 Task: Book a one-way flight for 1 adult from Chicago to Miami on June 15, 2023.
Action: Mouse moved to (474, 529)
Screenshot: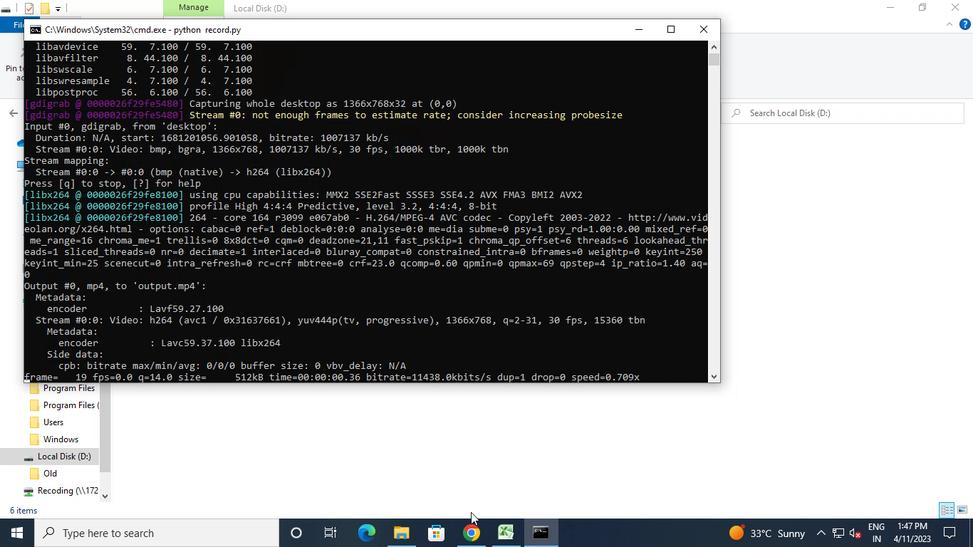 
Action: Mouse pressed left at (474, 529)
Screenshot: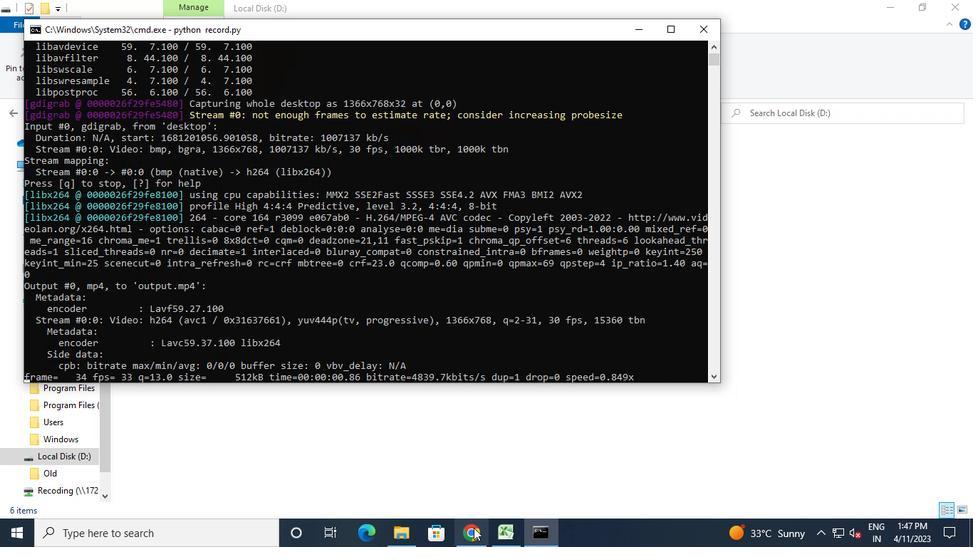 
Action: Mouse moved to (44, 310)
Screenshot: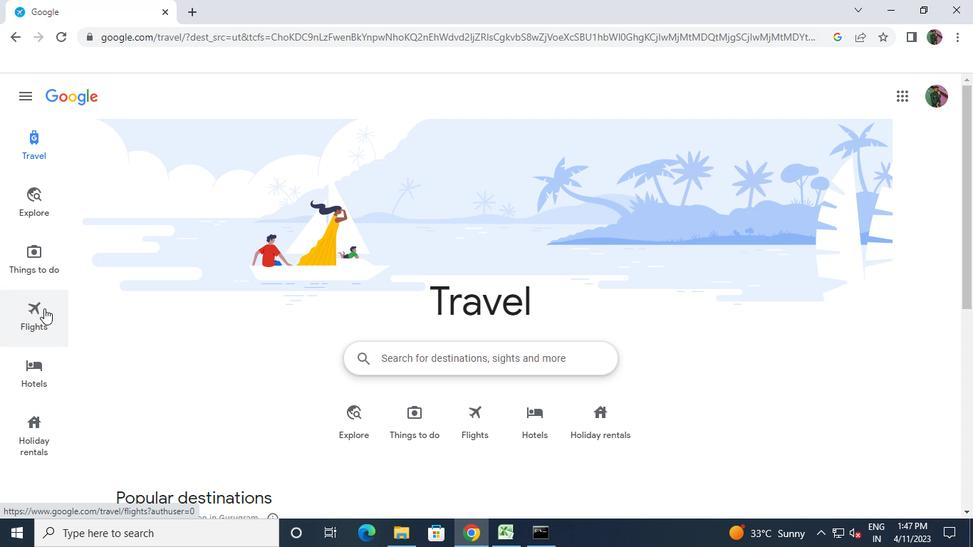 
Action: Mouse pressed left at (44, 310)
Screenshot: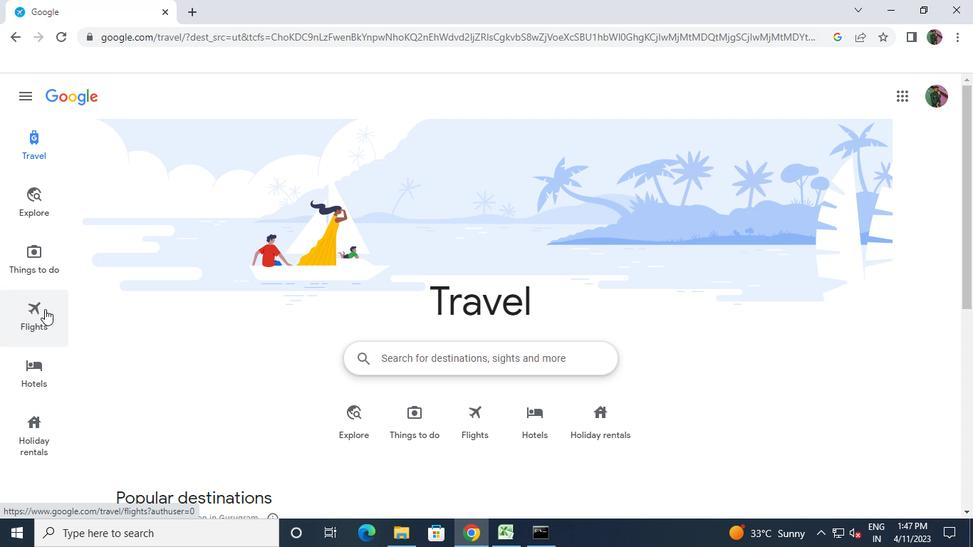 
Action: Mouse moved to (257, 150)
Screenshot: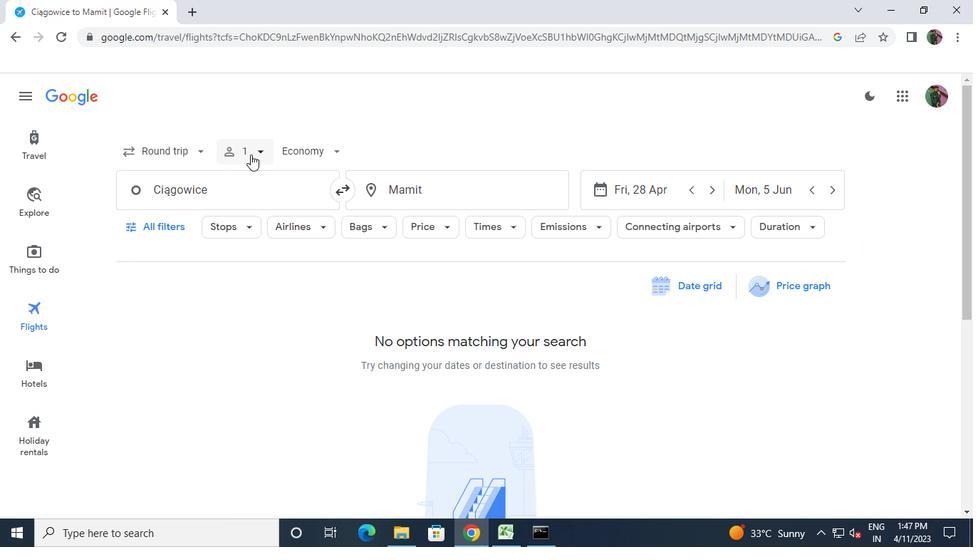 
Action: Mouse pressed left at (257, 150)
Screenshot: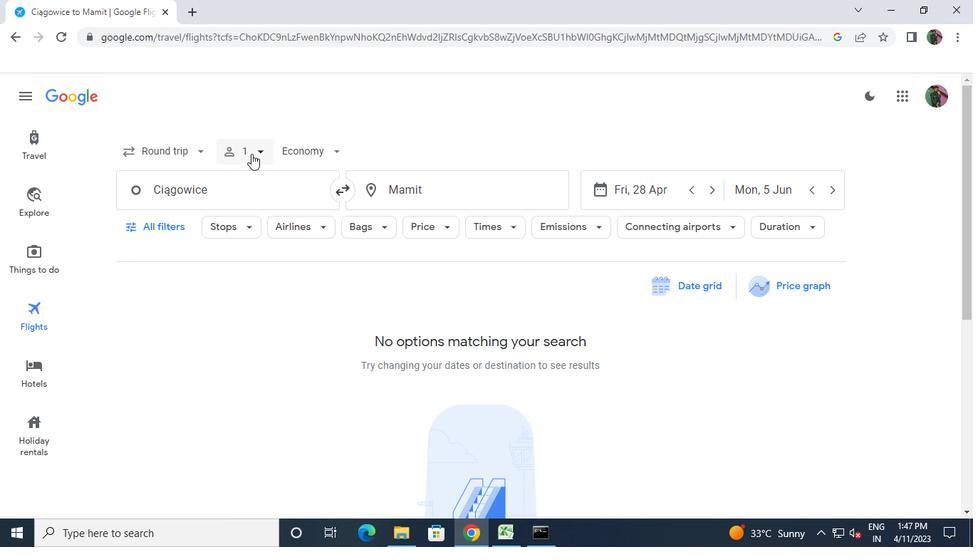 
Action: Mouse moved to (349, 340)
Screenshot: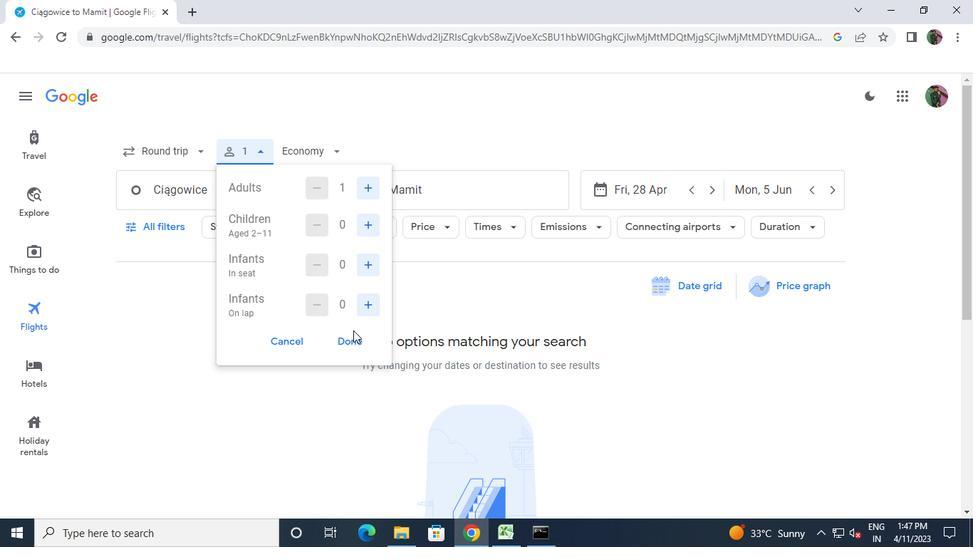 
Action: Mouse pressed left at (349, 340)
Screenshot: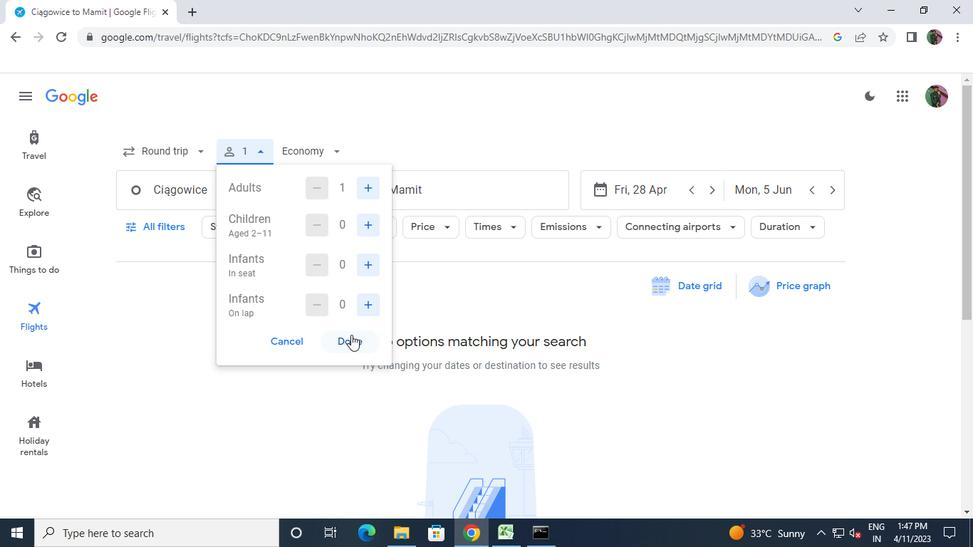 
Action: Mouse moved to (608, 187)
Screenshot: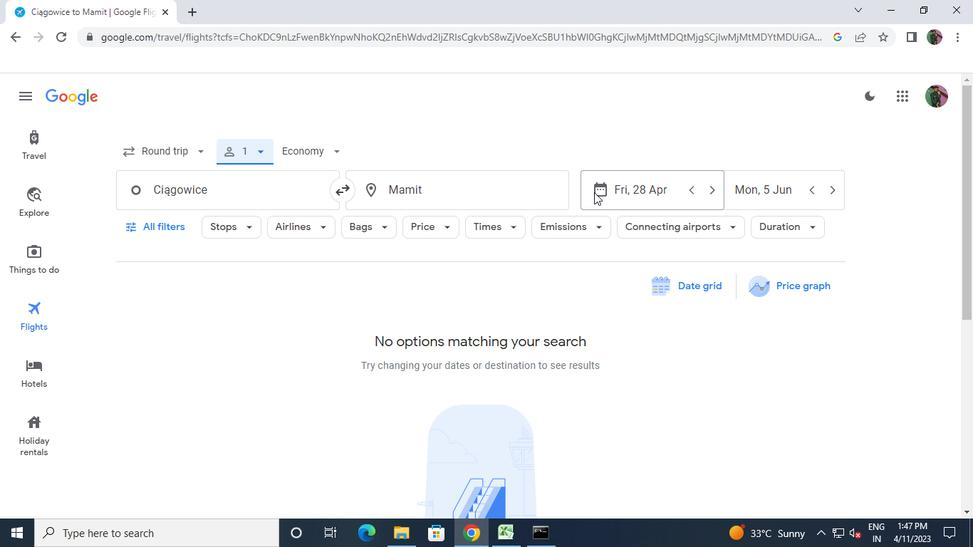 
Action: Mouse pressed left at (608, 187)
Screenshot: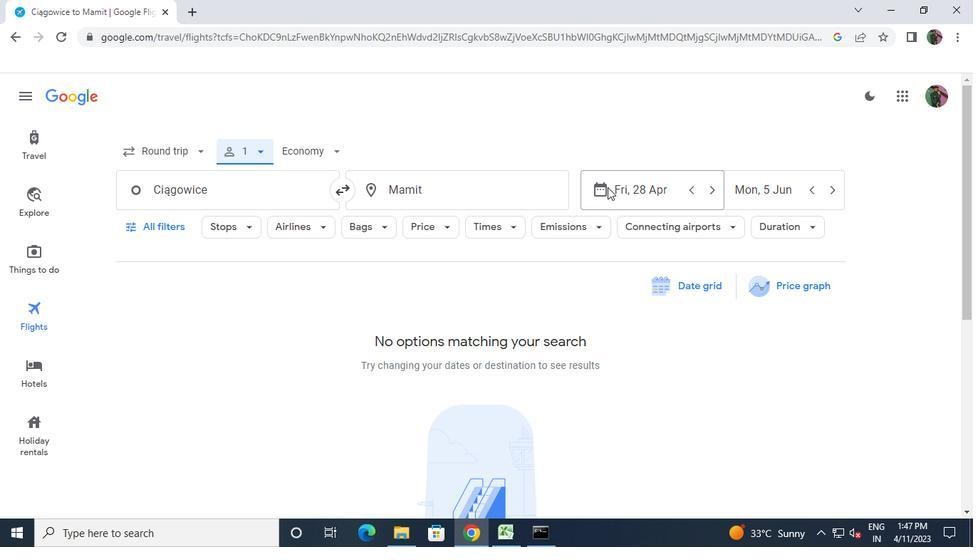 
Action: Mouse moved to (774, 130)
Screenshot: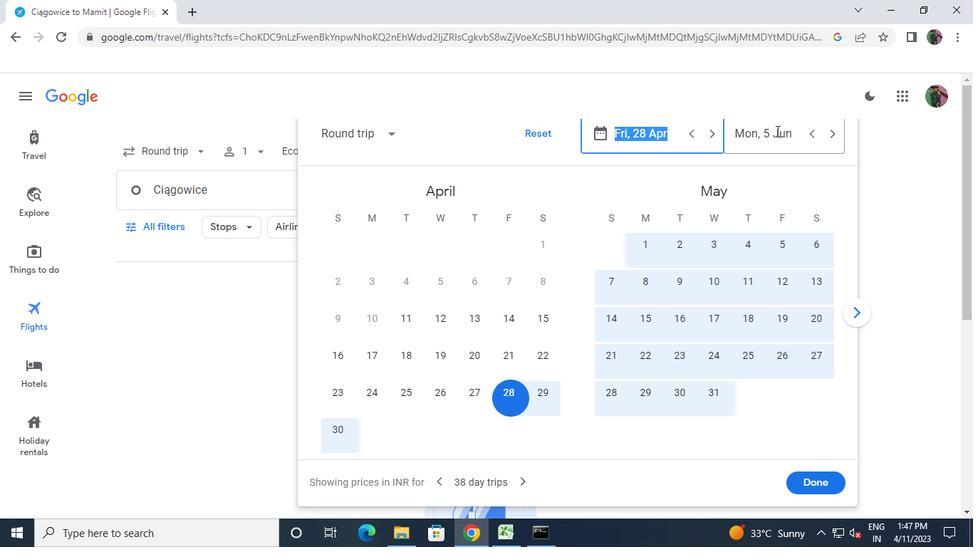 
Action: Mouse pressed left at (774, 130)
Screenshot: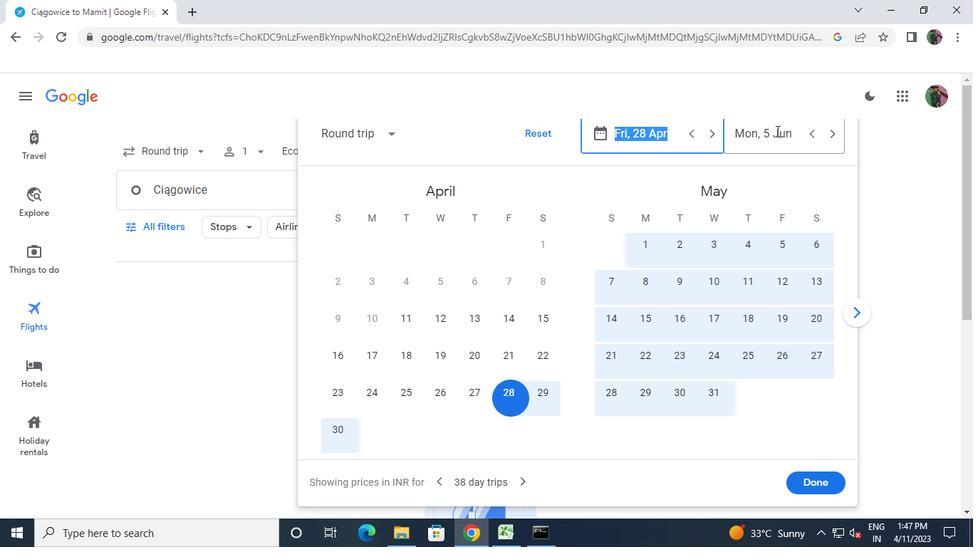 
Action: Mouse moved to (802, 481)
Screenshot: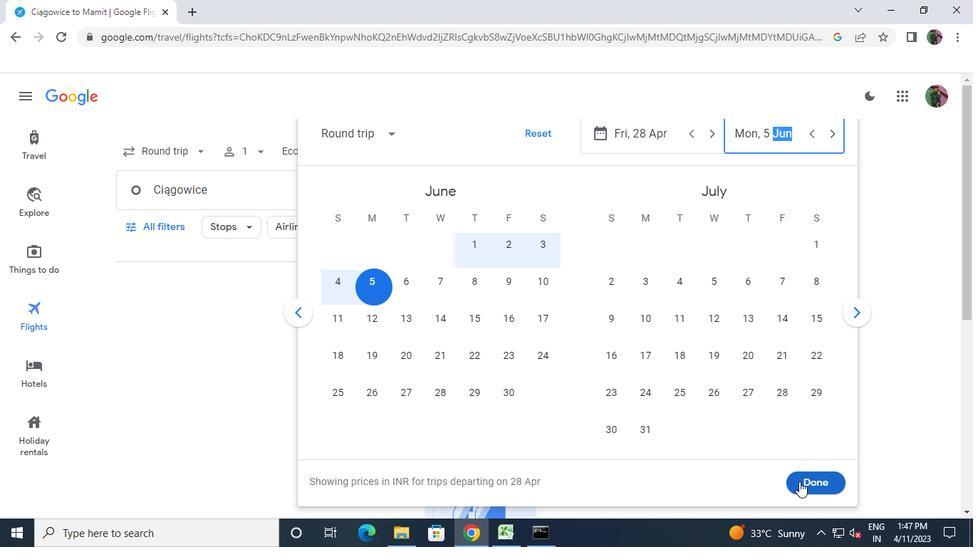 
Action: Mouse pressed left at (802, 481)
Screenshot: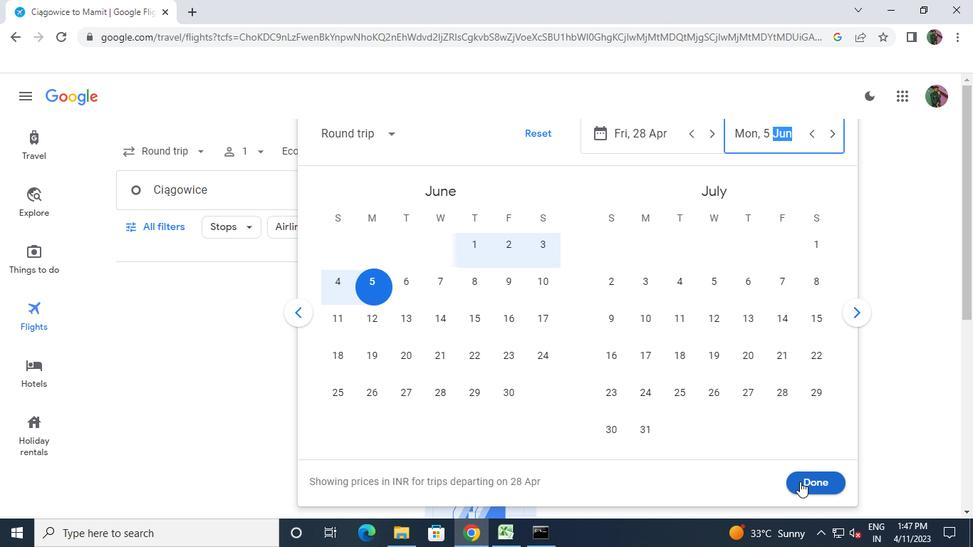 
Action: Mouse moved to (224, 191)
Screenshot: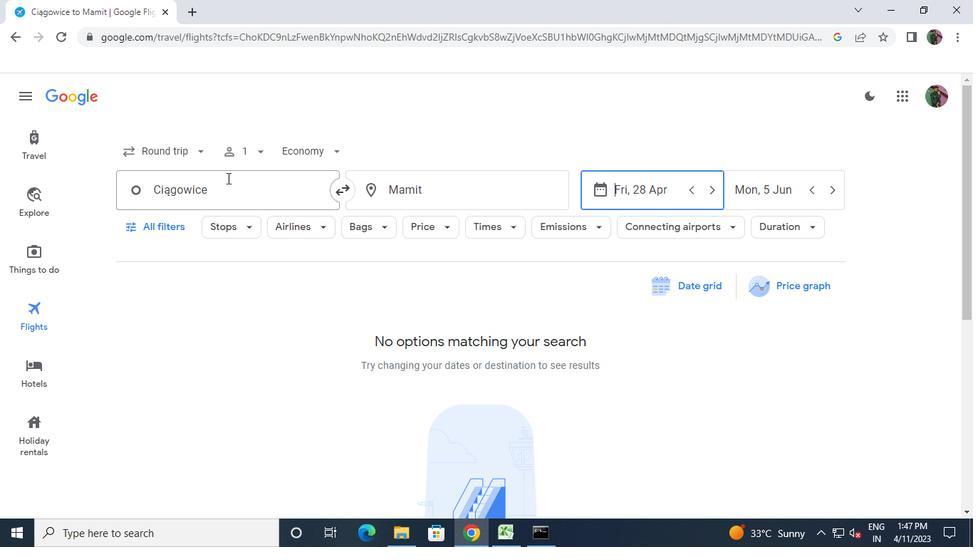 
Action: Mouse pressed left at (224, 191)
Screenshot: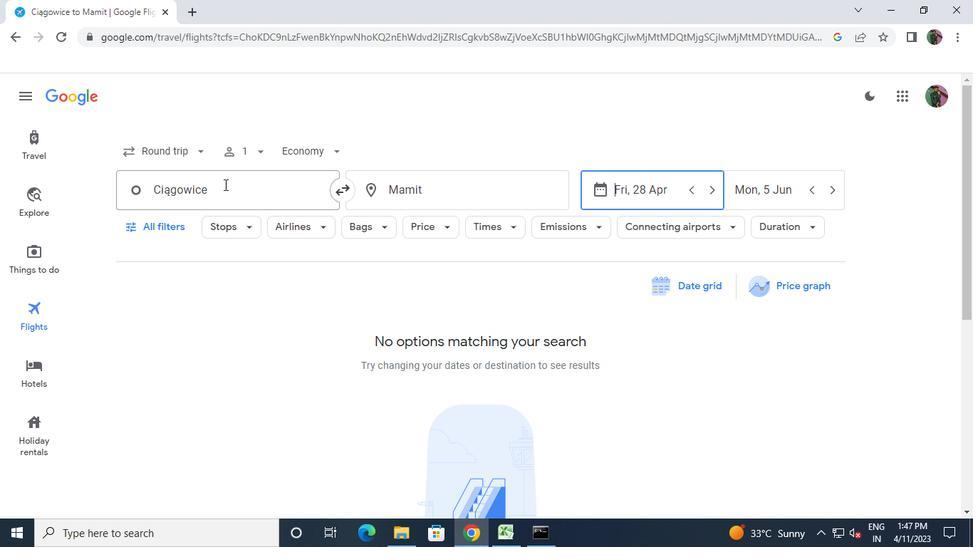 
Action: Keyboard c
Screenshot: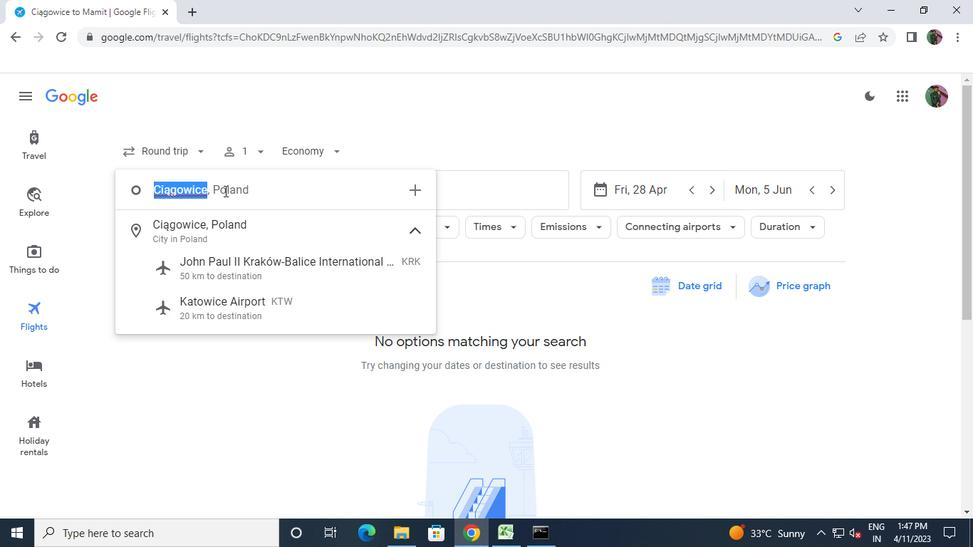 
Action: Keyboard i
Screenshot: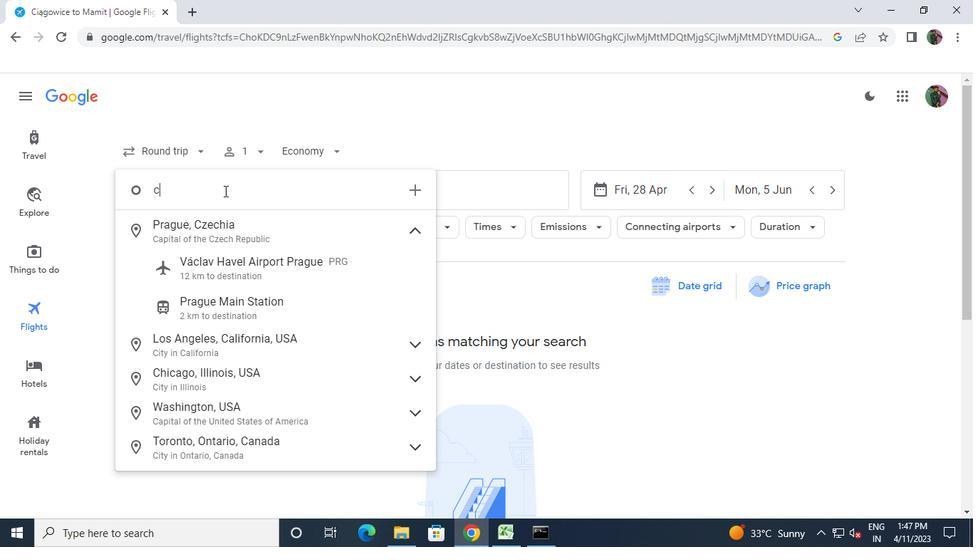 
Action: Keyboard a
Screenshot: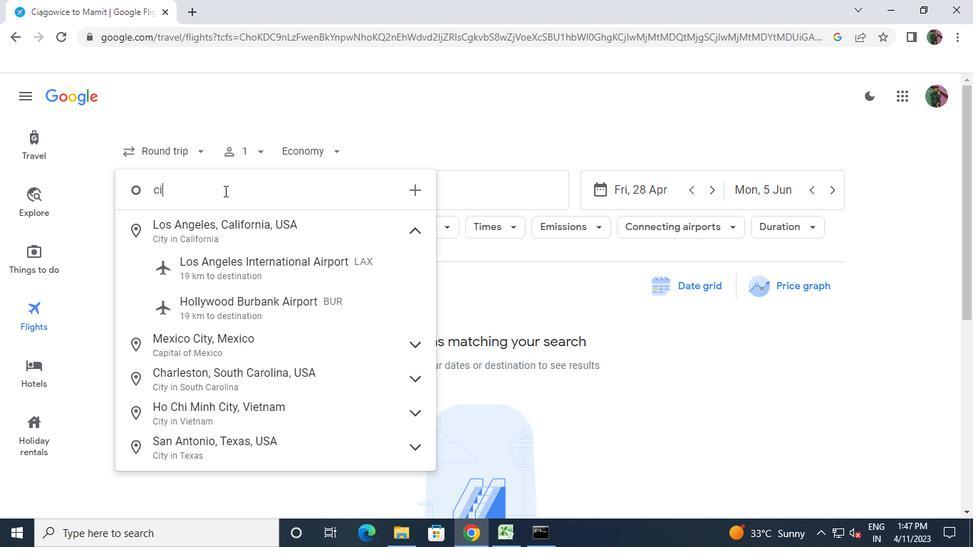 
Action: Keyboard g
Screenshot: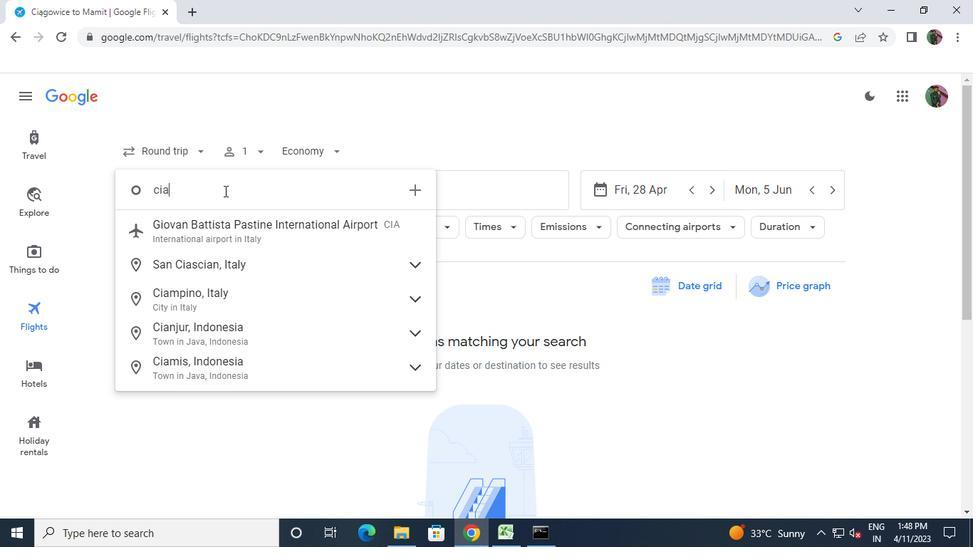 
Action: Keyboard o
Screenshot: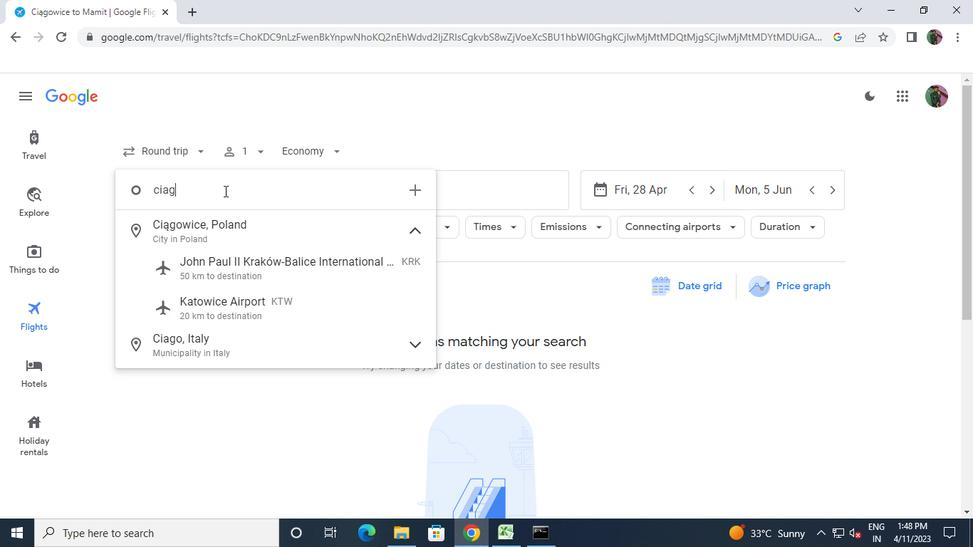 
Action: Mouse moved to (223, 223)
Screenshot: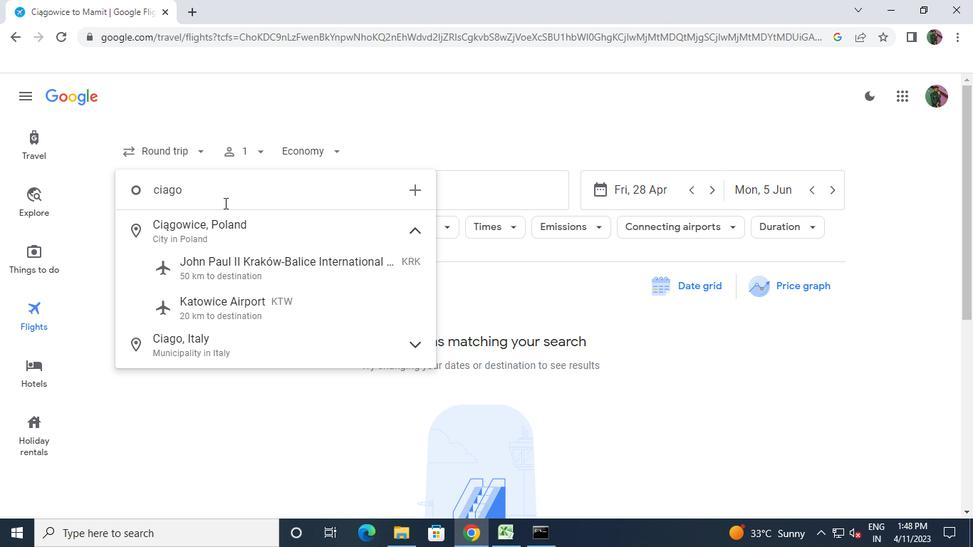 
Action: Mouse pressed left at (223, 223)
Screenshot: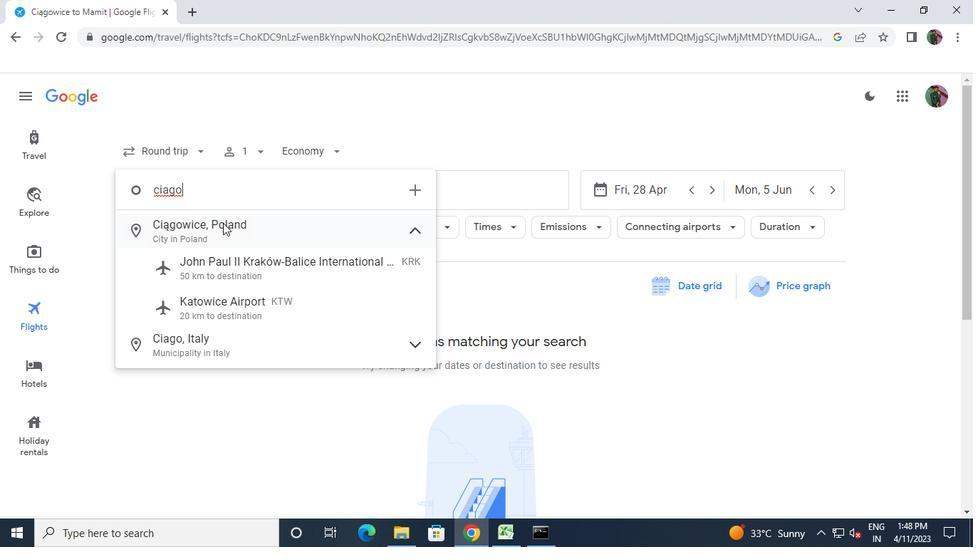 
Action: Mouse moved to (437, 190)
Screenshot: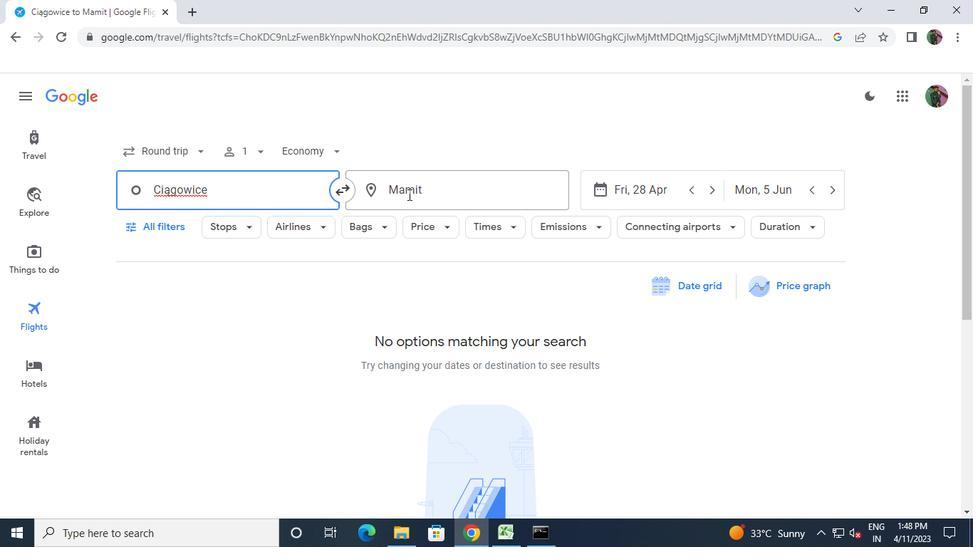 
Action: Mouse pressed left at (437, 190)
Screenshot: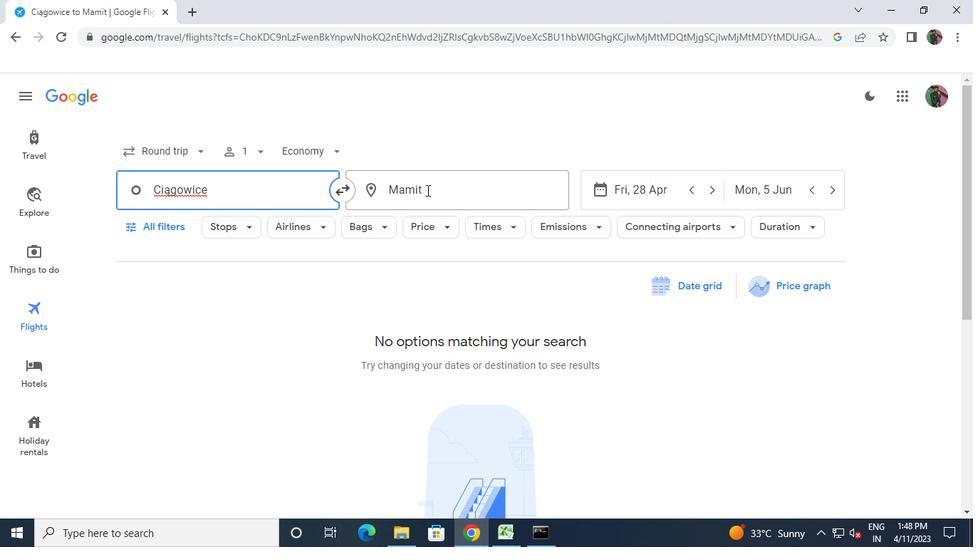 
Action: Mouse moved to (382, 184)
Screenshot: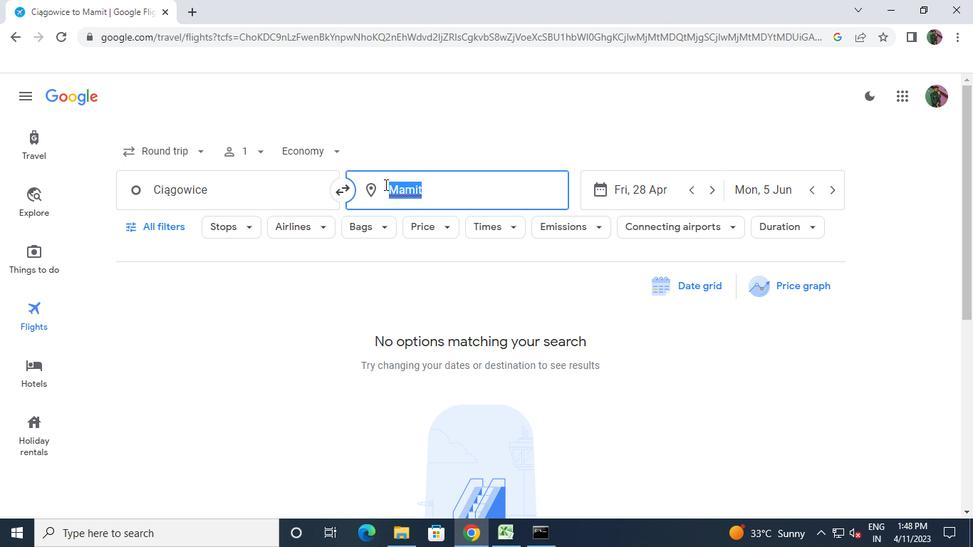 
Action: Keyboard m
Screenshot: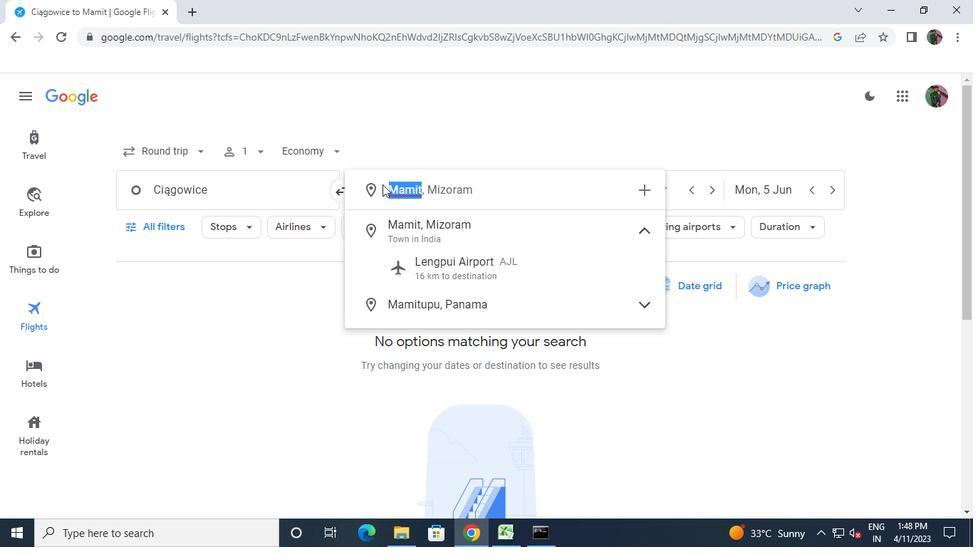 
Action: Keyboard i
Screenshot: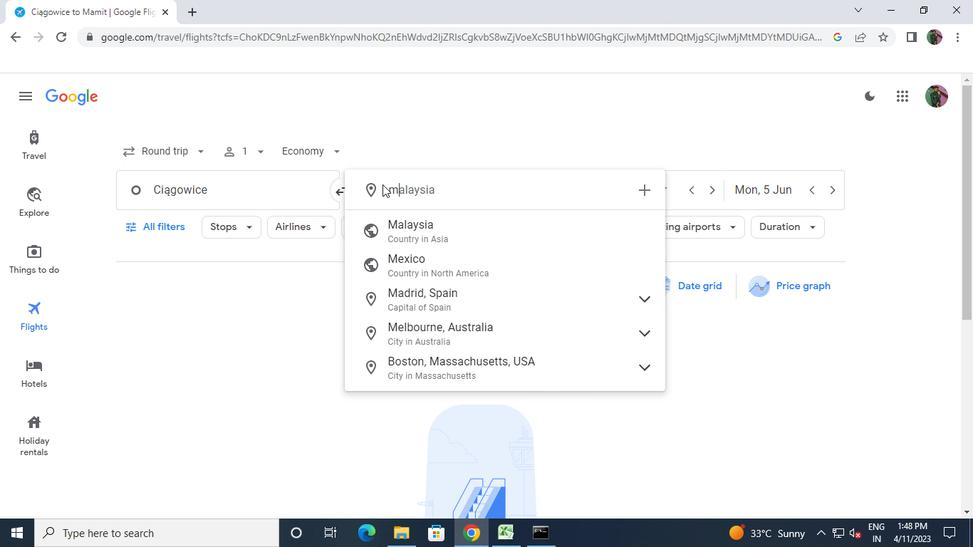 
Action: Keyboard a
Screenshot: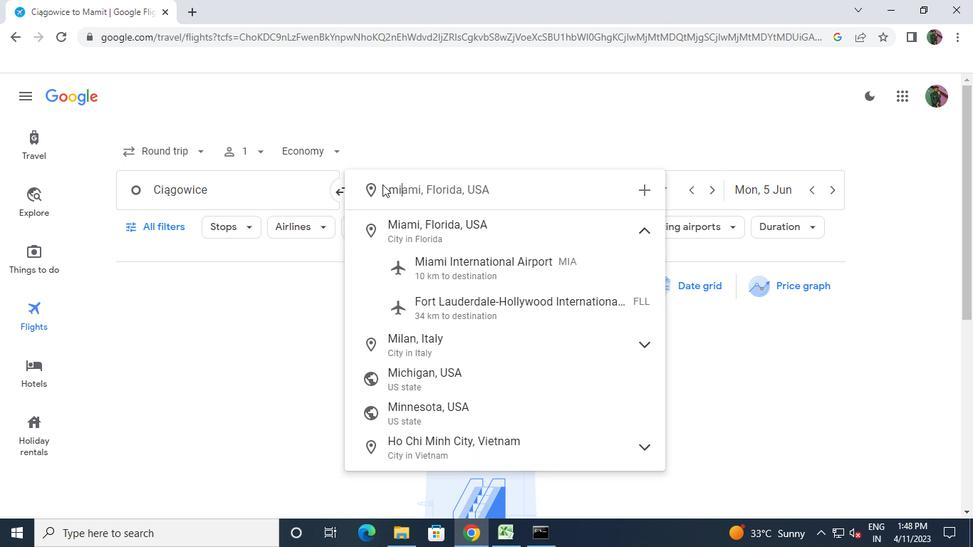 
Action: Keyboard m
Screenshot: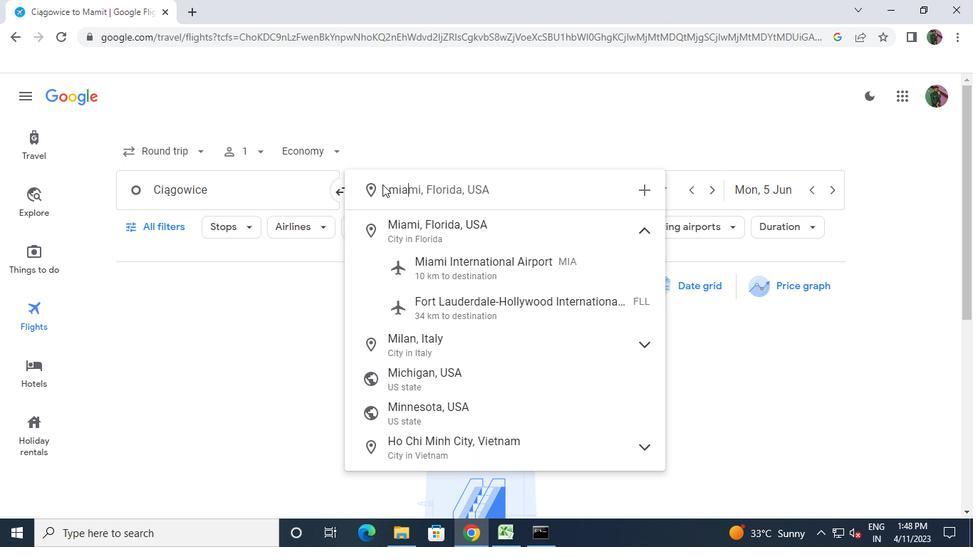 
Action: Mouse moved to (462, 223)
Screenshot: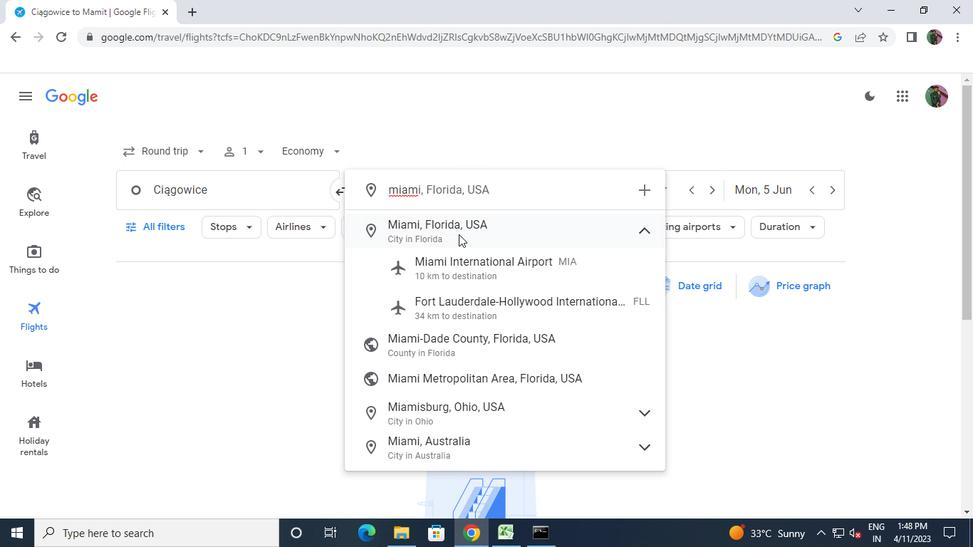 
Action: Mouse pressed left at (462, 223)
Screenshot: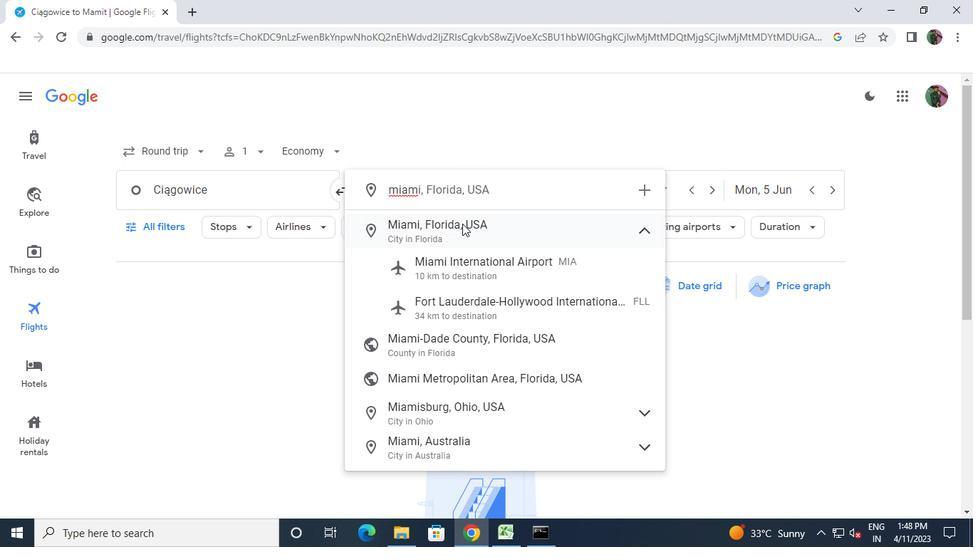 
Action: Mouse moved to (612, 429)
Screenshot: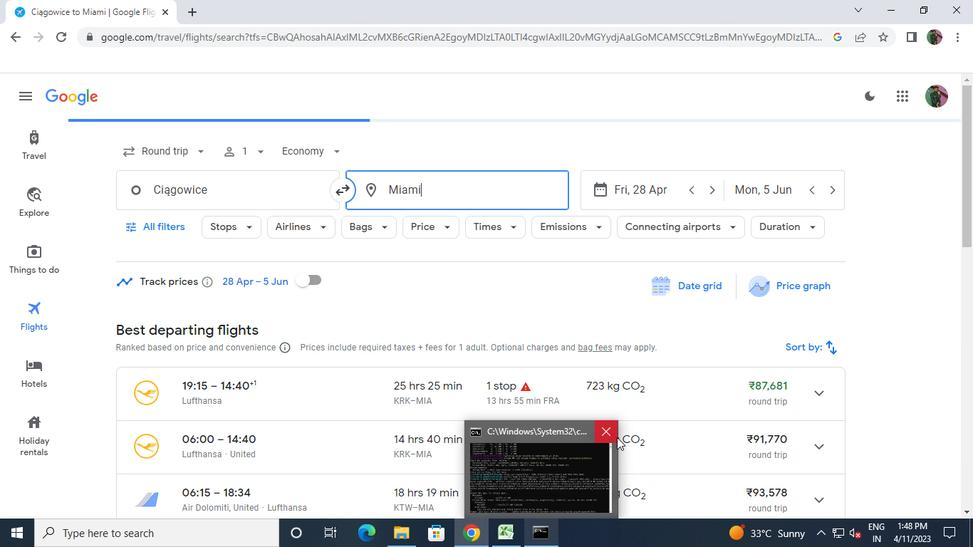 
Action: Mouse pressed left at (612, 429)
Screenshot: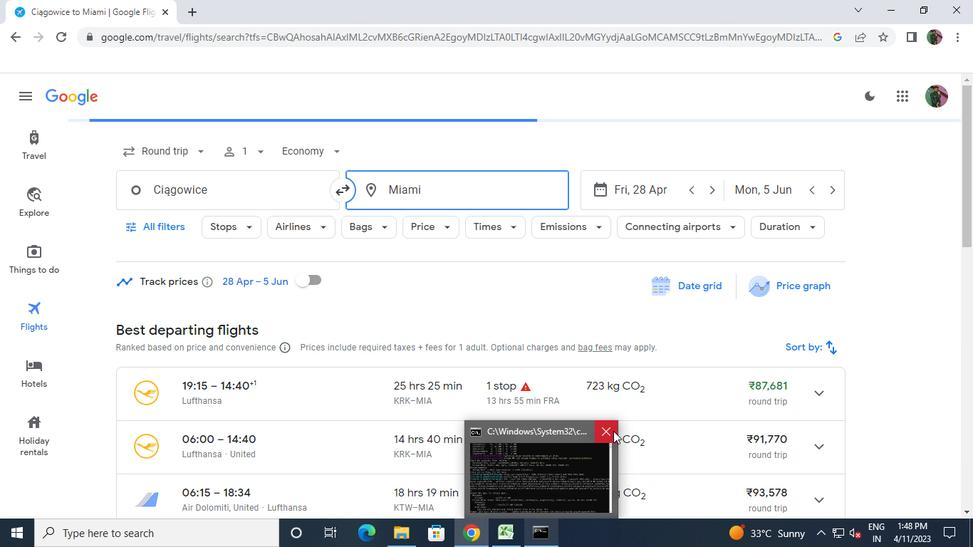 
